 Task: Plan a time block for volunteering at the local shelter.
Action: Mouse moved to (102, 125)
Screenshot: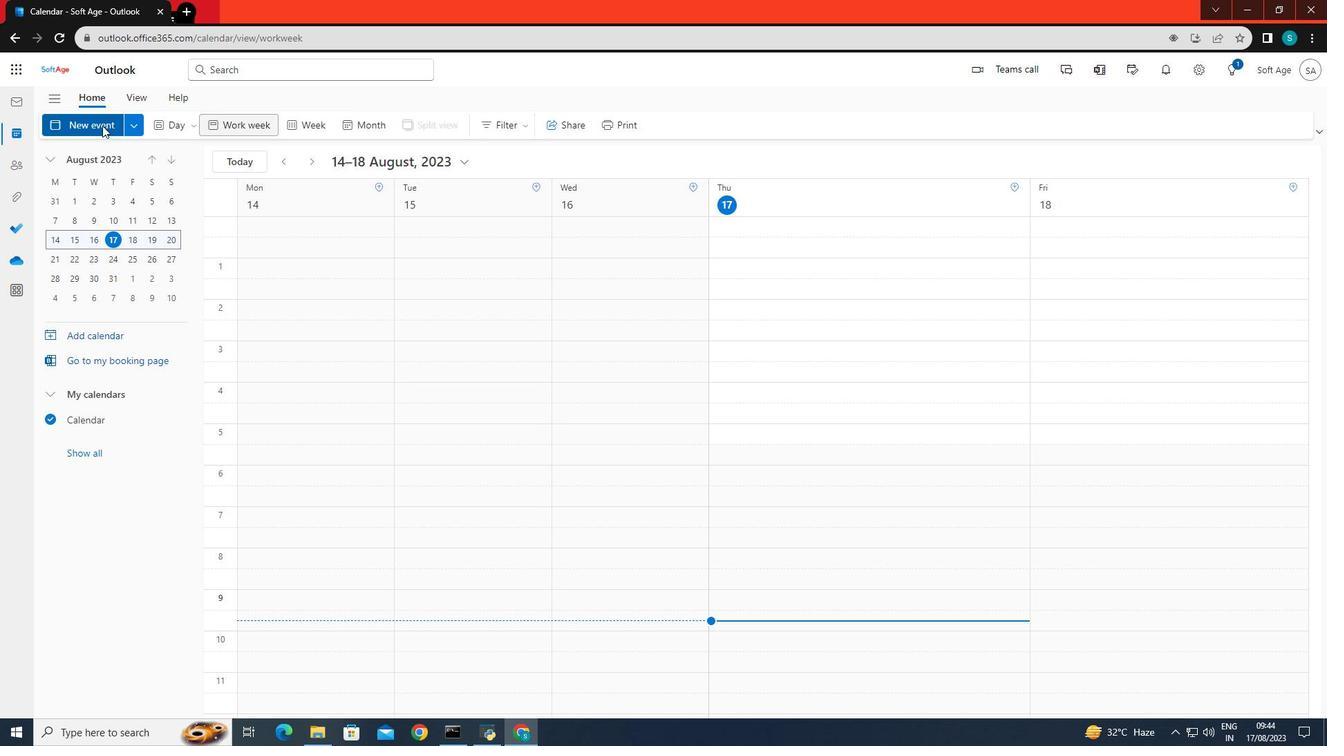 
Action: Mouse pressed left at (102, 125)
Screenshot: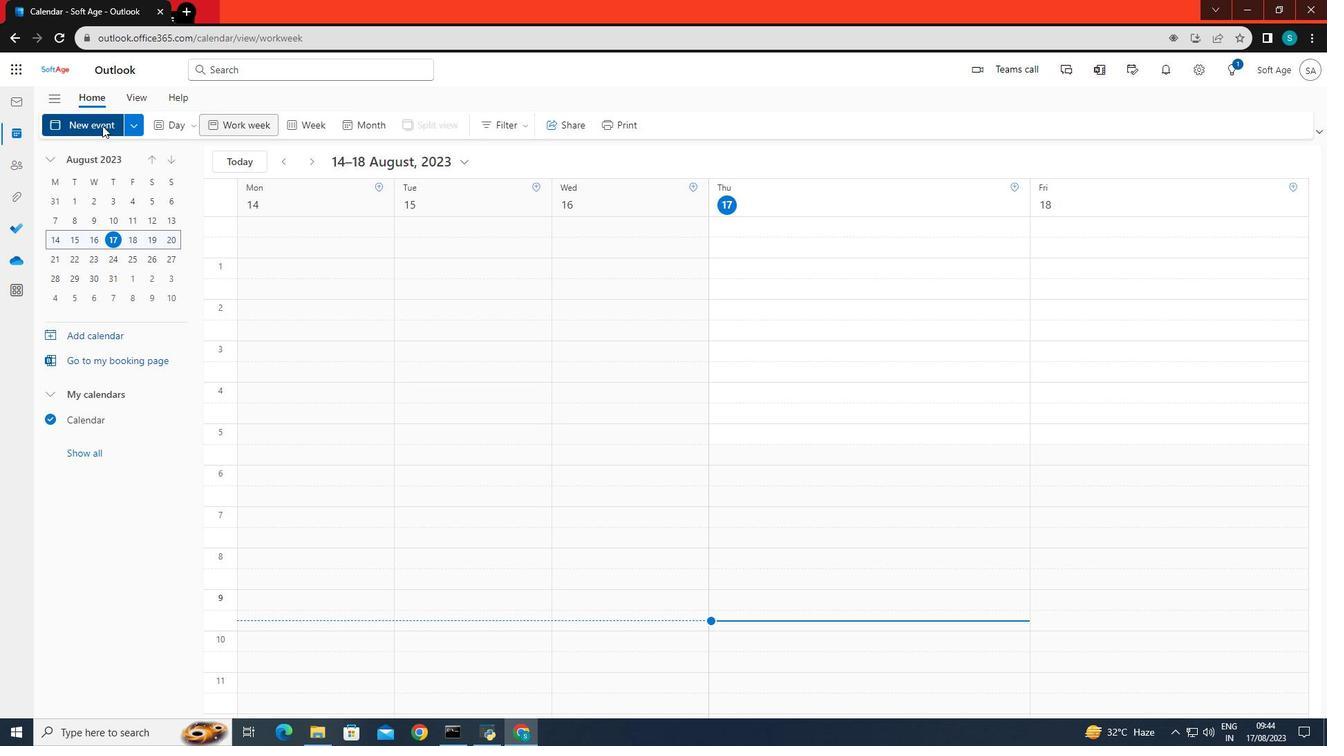 
Action: Mouse moved to (355, 208)
Screenshot: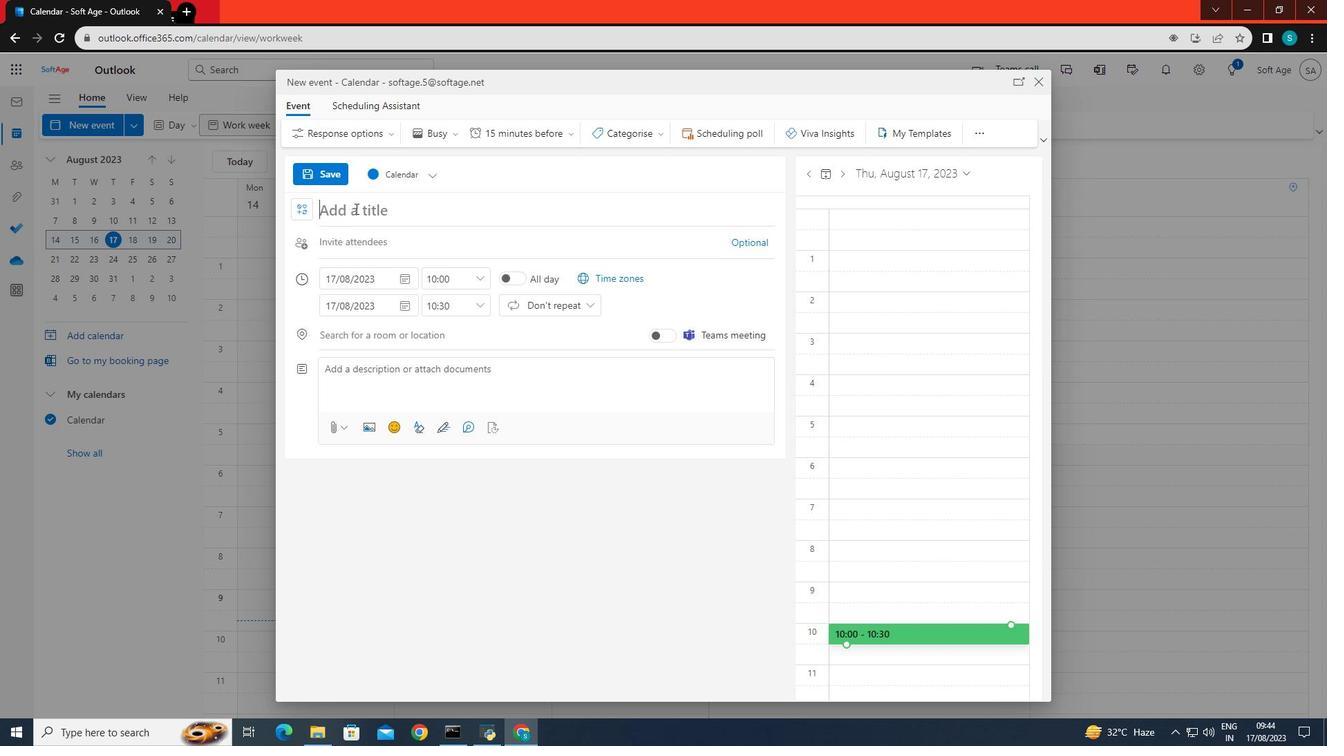 
Action: Mouse pressed left at (355, 208)
Screenshot: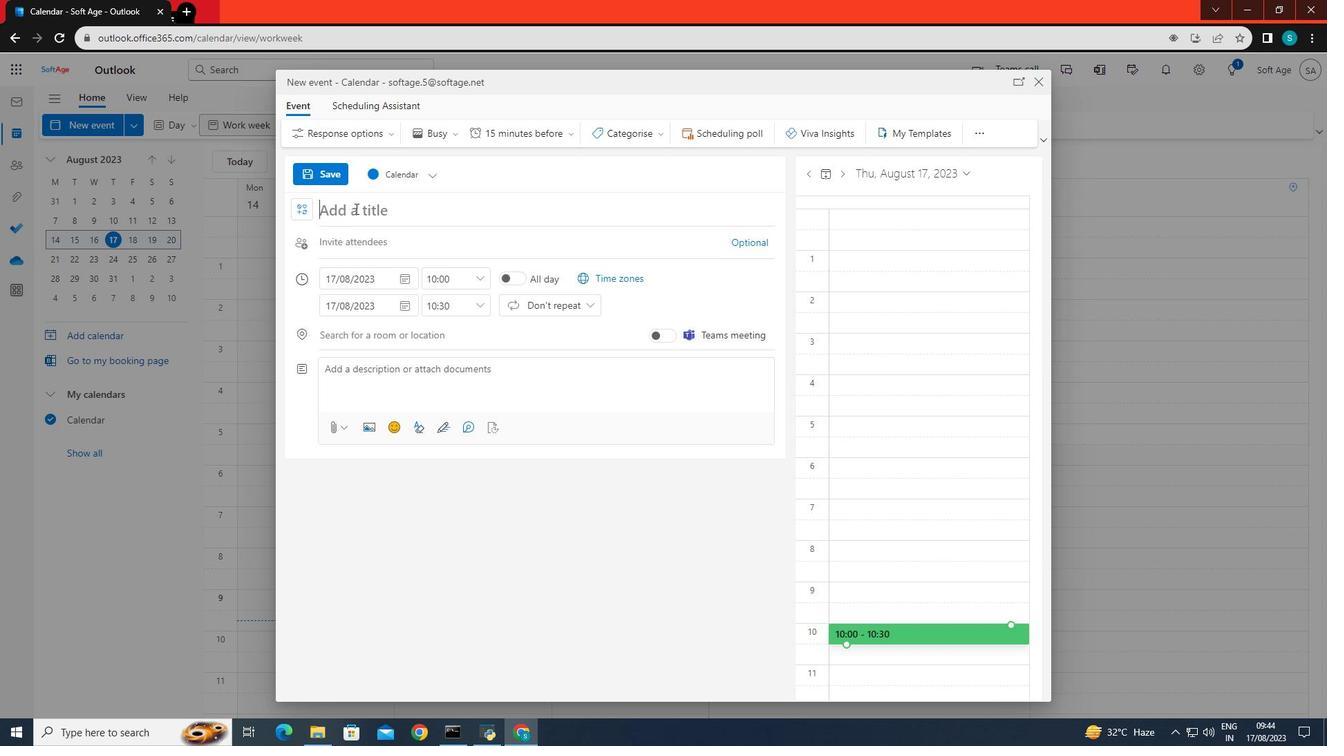 
Action: Key pressed <Key.caps_lock>VOL<Key.backspace><Key.backspace><Key.caps_lock>olunteering<Key.space>at<Key.space>the<Key.space>loa<Key.backspace>cal<Key.space>shelter
Screenshot: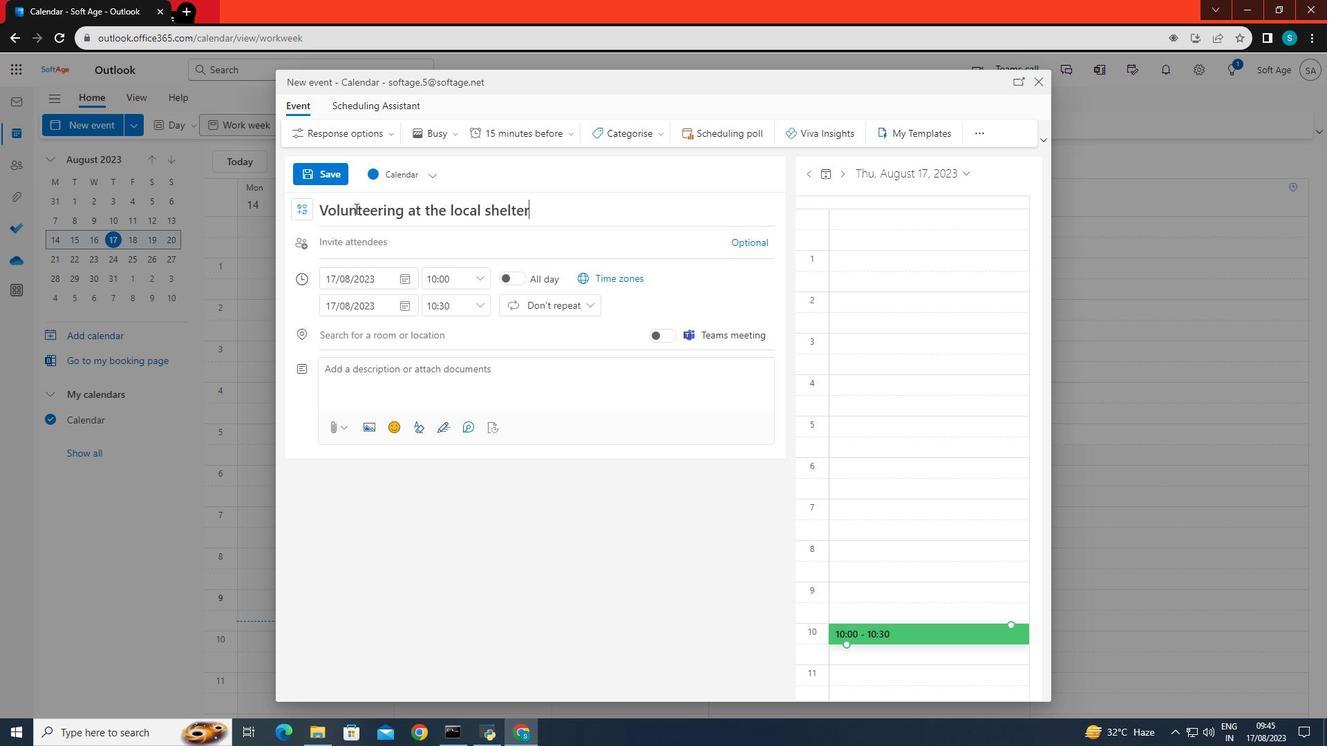 
Action: Mouse moved to (338, 279)
Screenshot: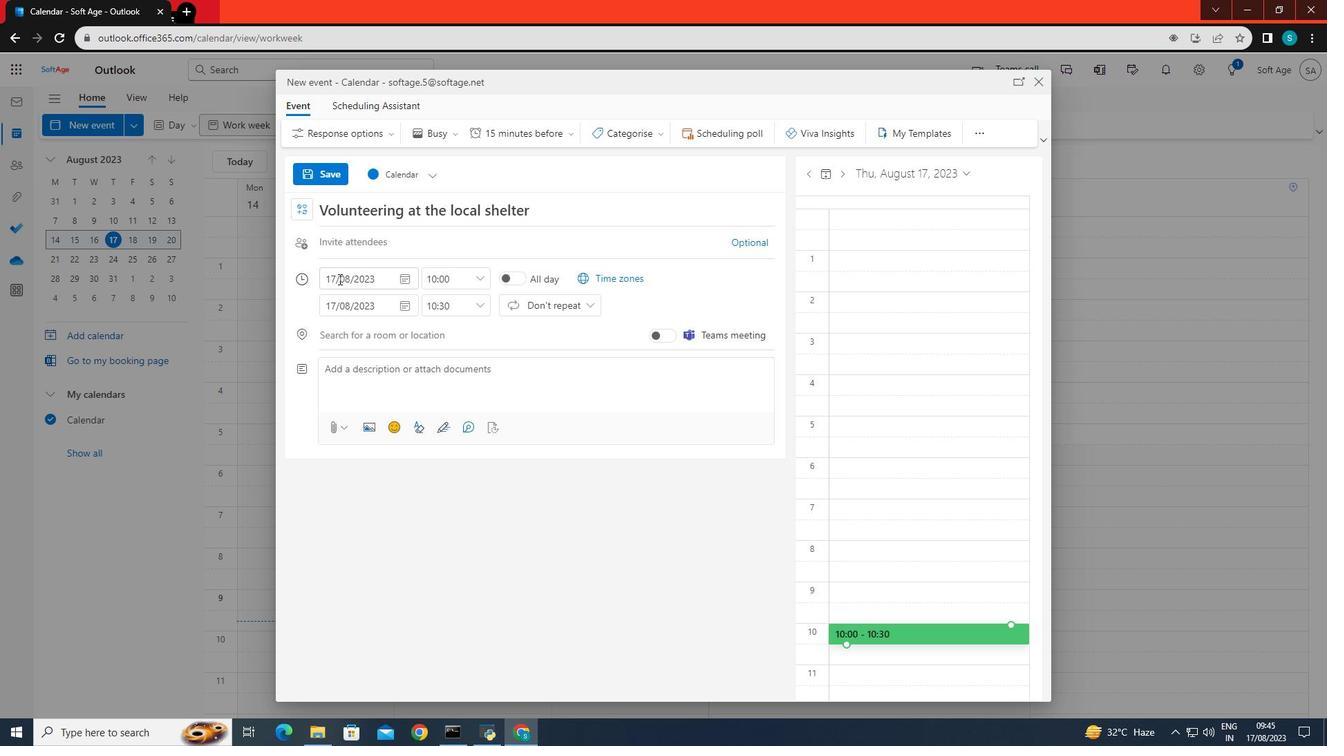 
Action: Mouse pressed left at (338, 279)
Screenshot: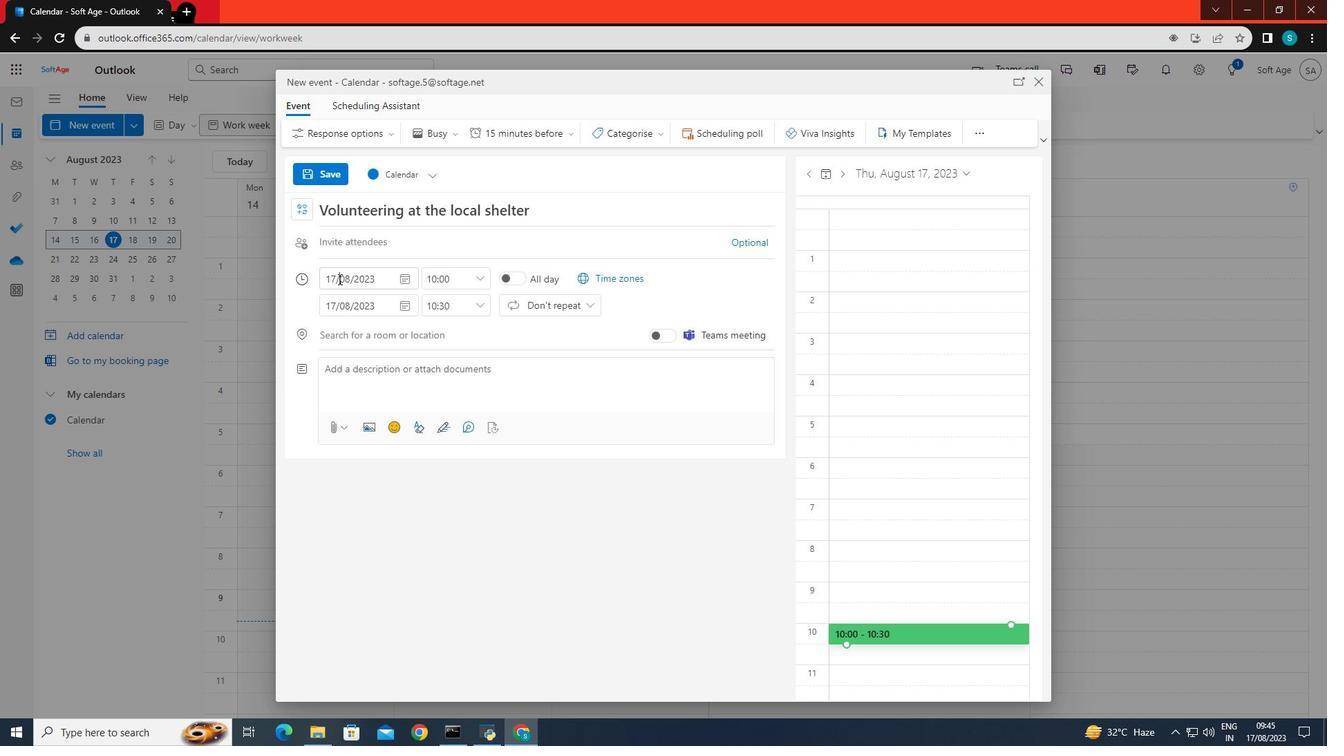
Action: Mouse moved to (392, 423)
Screenshot: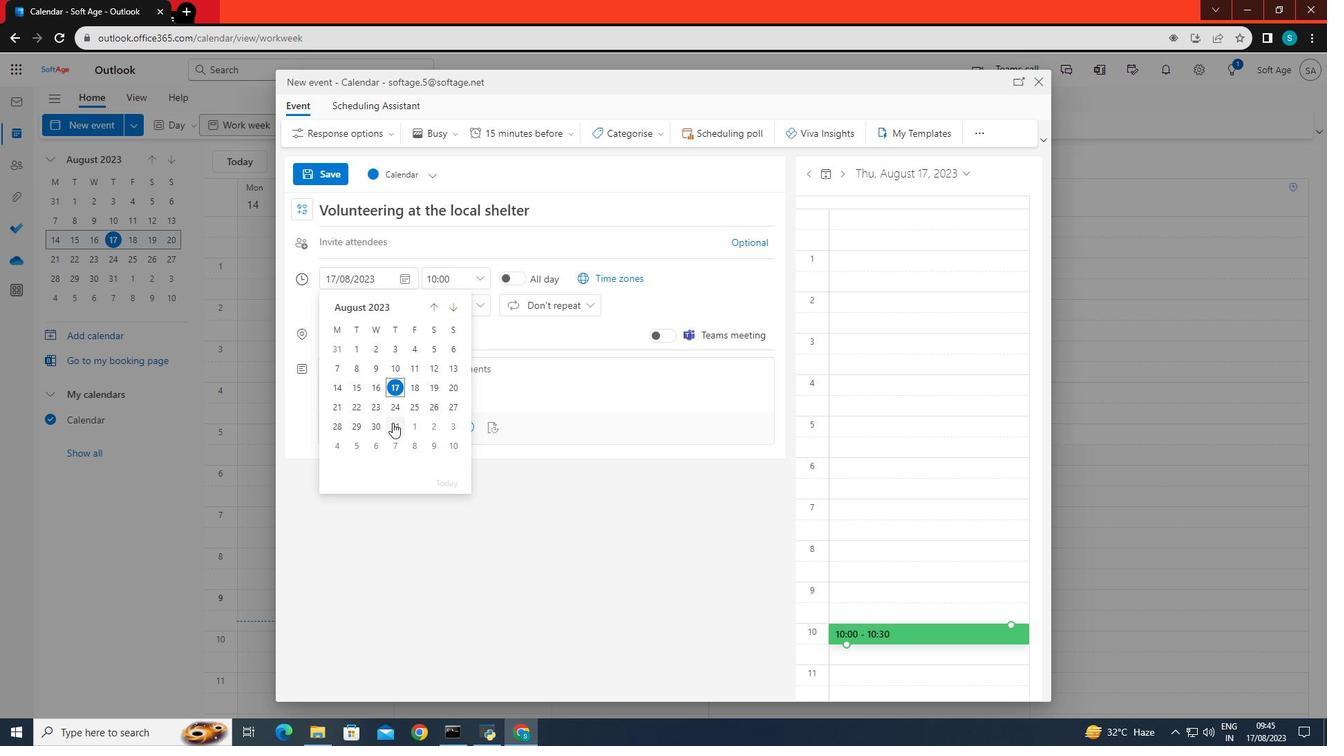 
Action: Mouse pressed left at (392, 423)
Screenshot: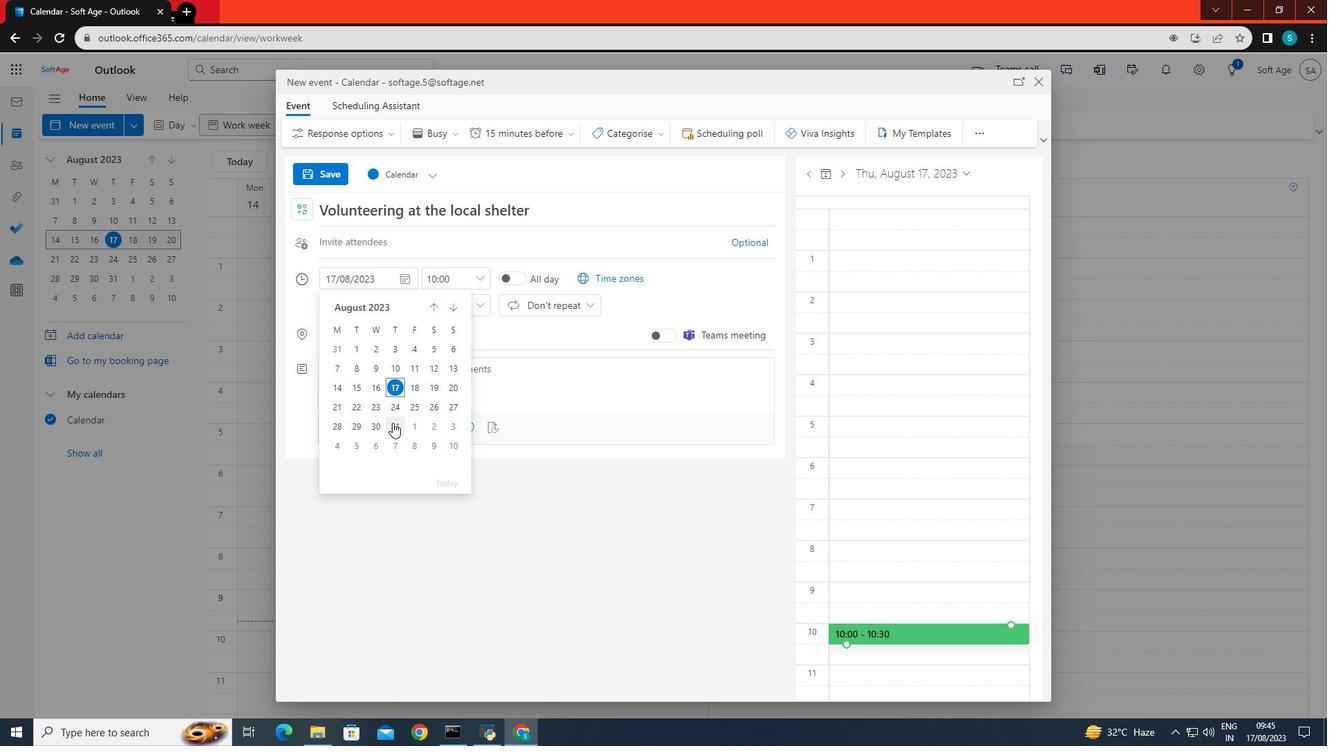 
Action: Mouse moved to (483, 283)
Screenshot: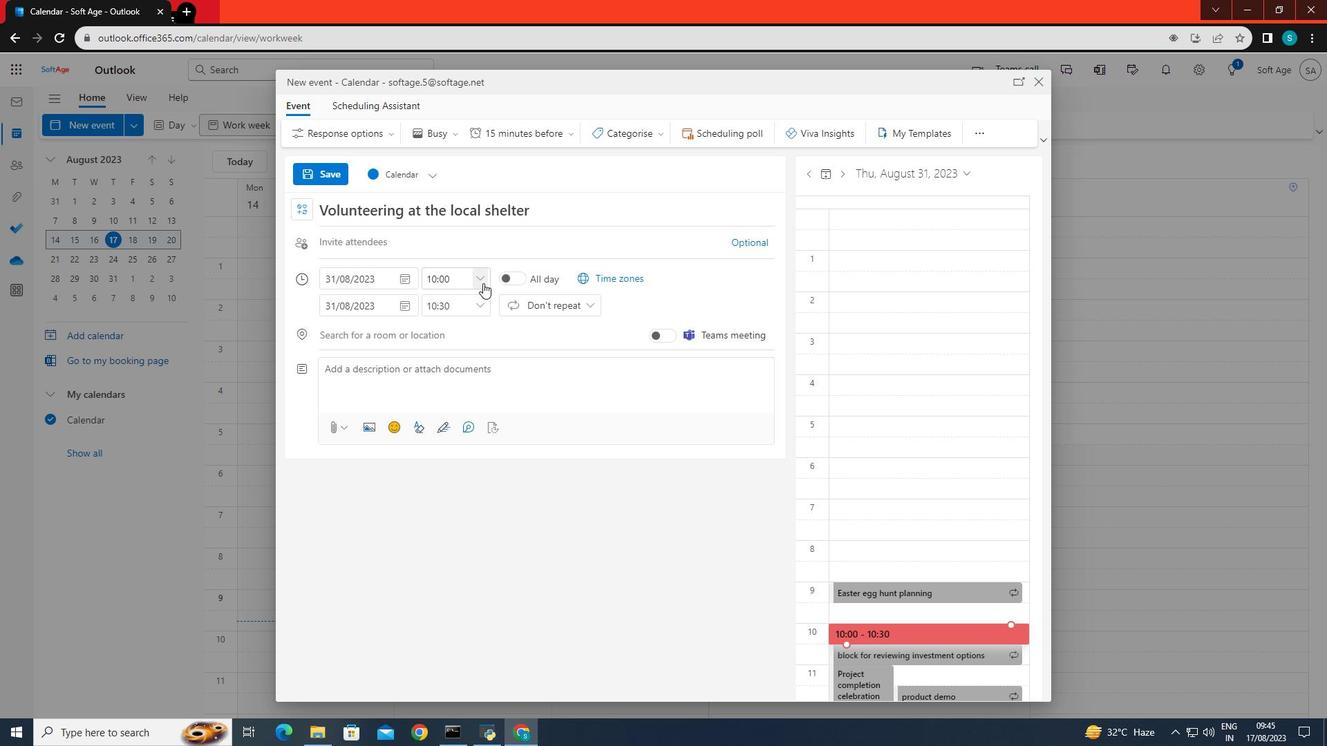 
Action: Mouse pressed left at (483, 283)
Screenshot: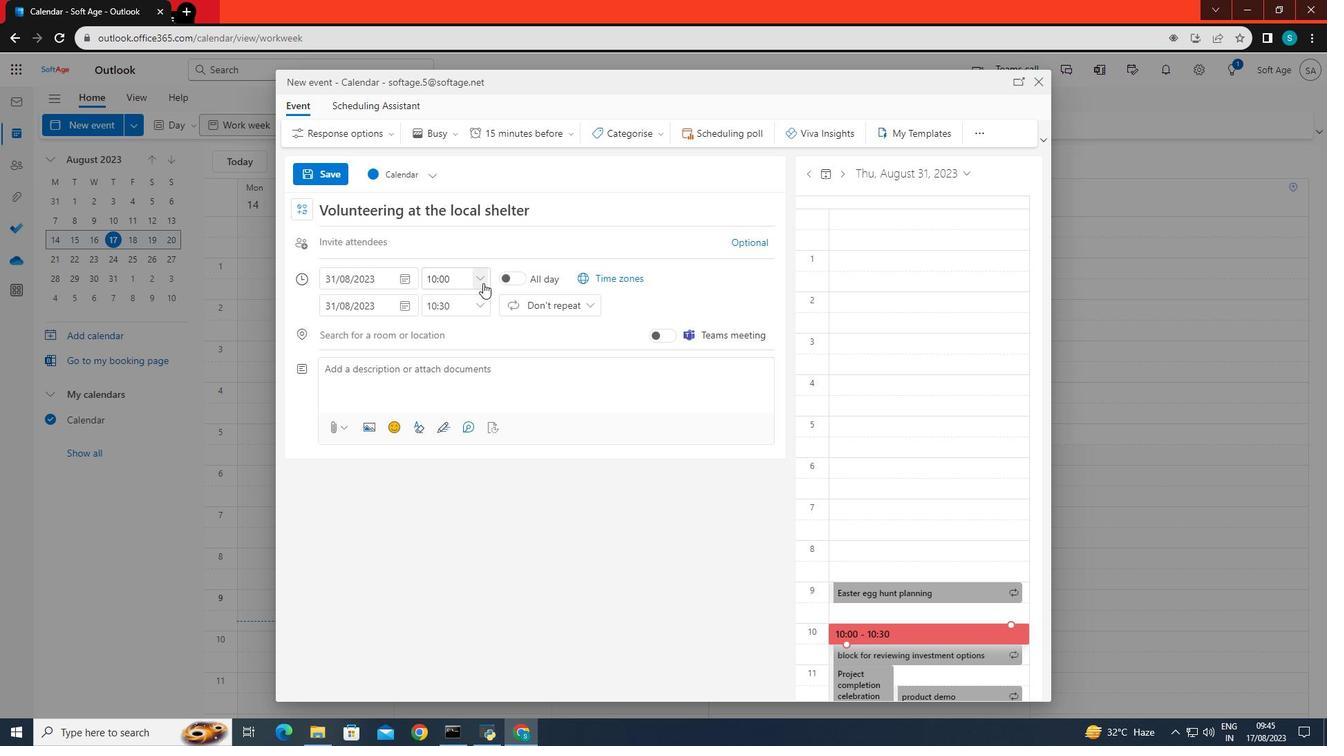 
Action: Mouse moved to (449, 351)
Screenshot: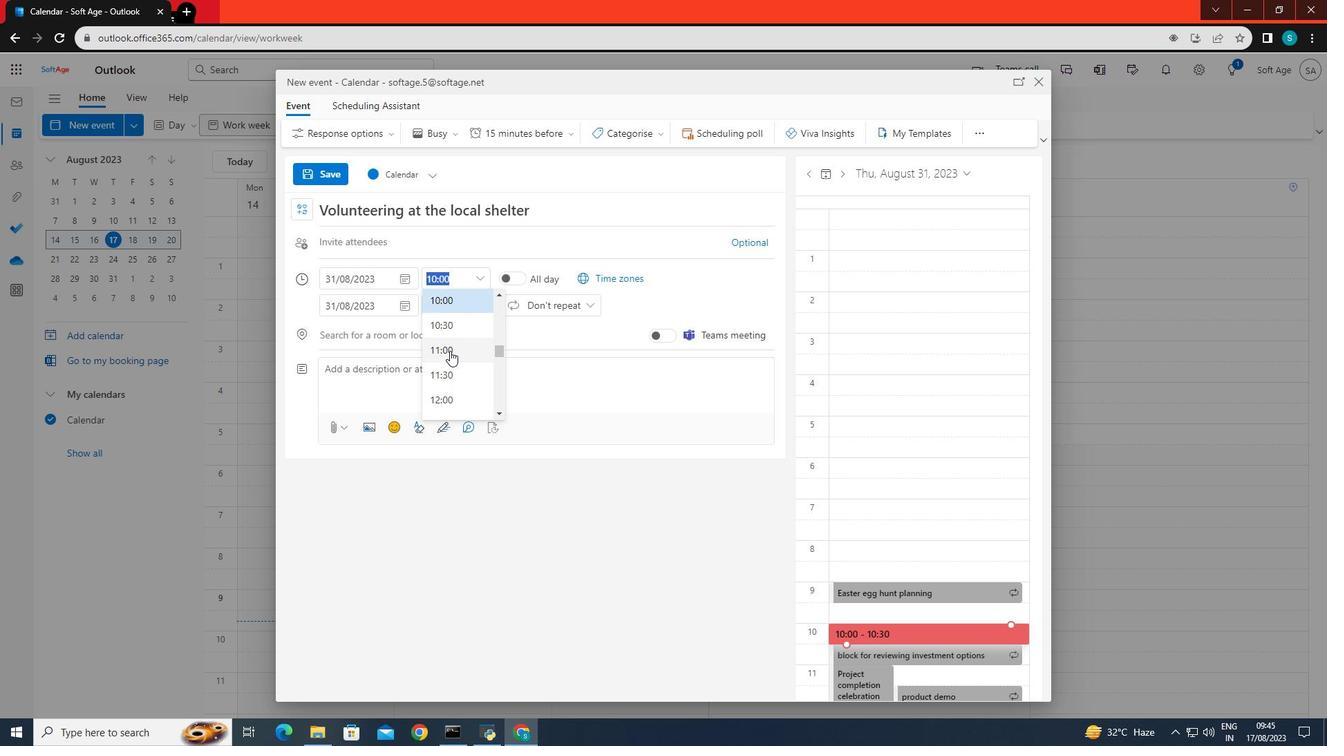 
Action: Mouse pressed left at (449, 351)
Screenshot: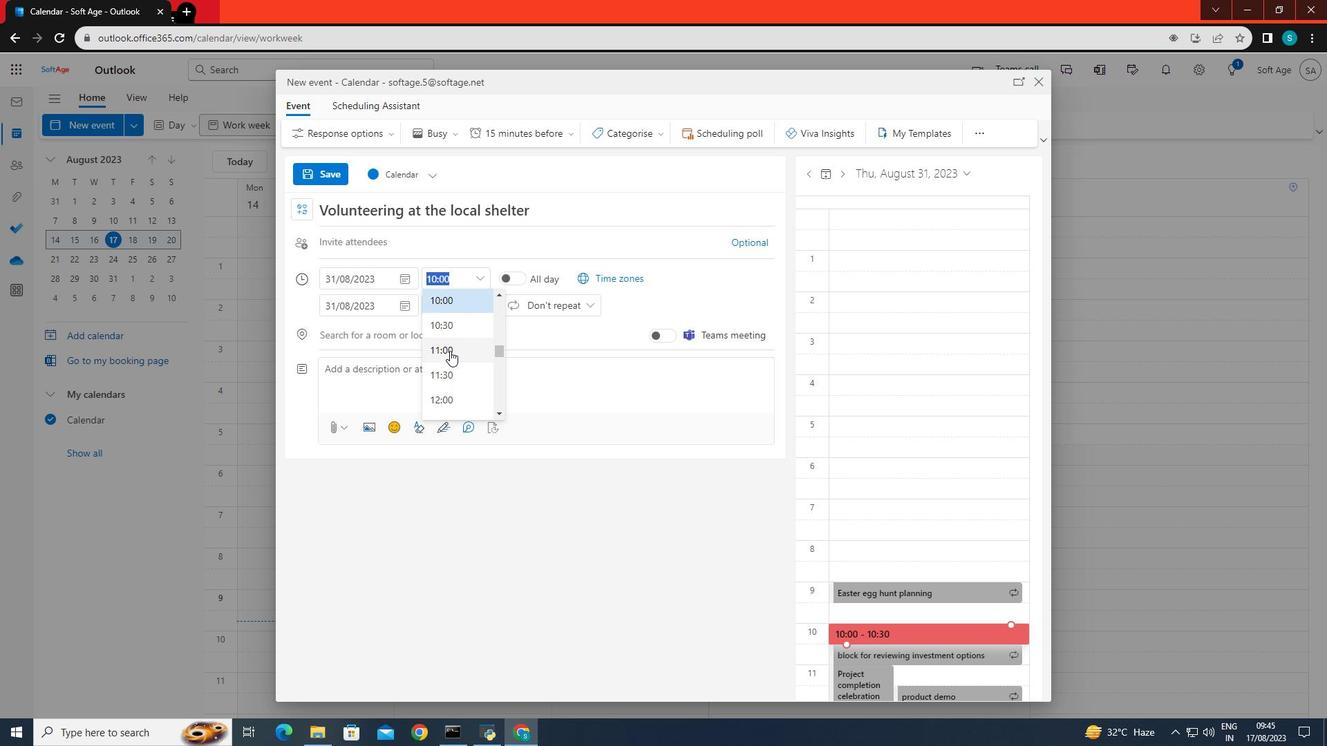 
Action: Mouse moved to (430, 378)
Screenshot: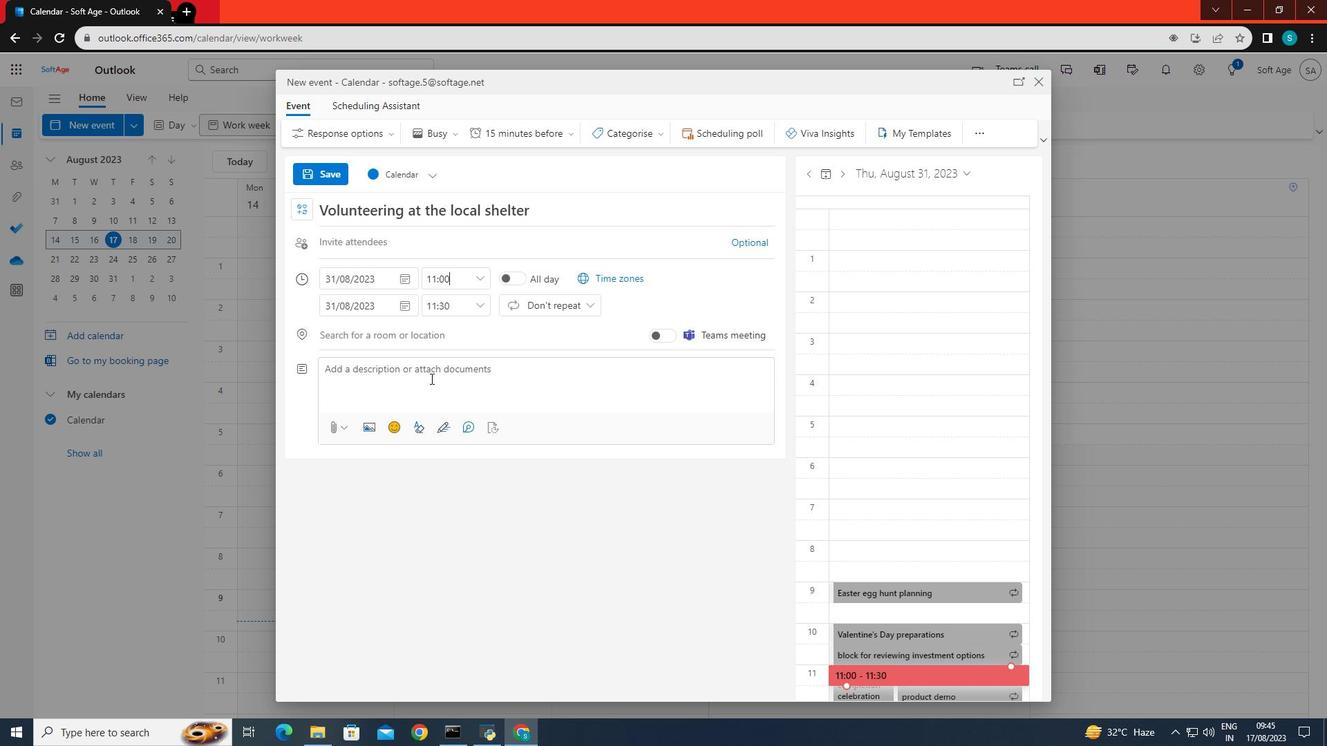 
Action: Mouse pressed left at (430, 378)
Screenshot: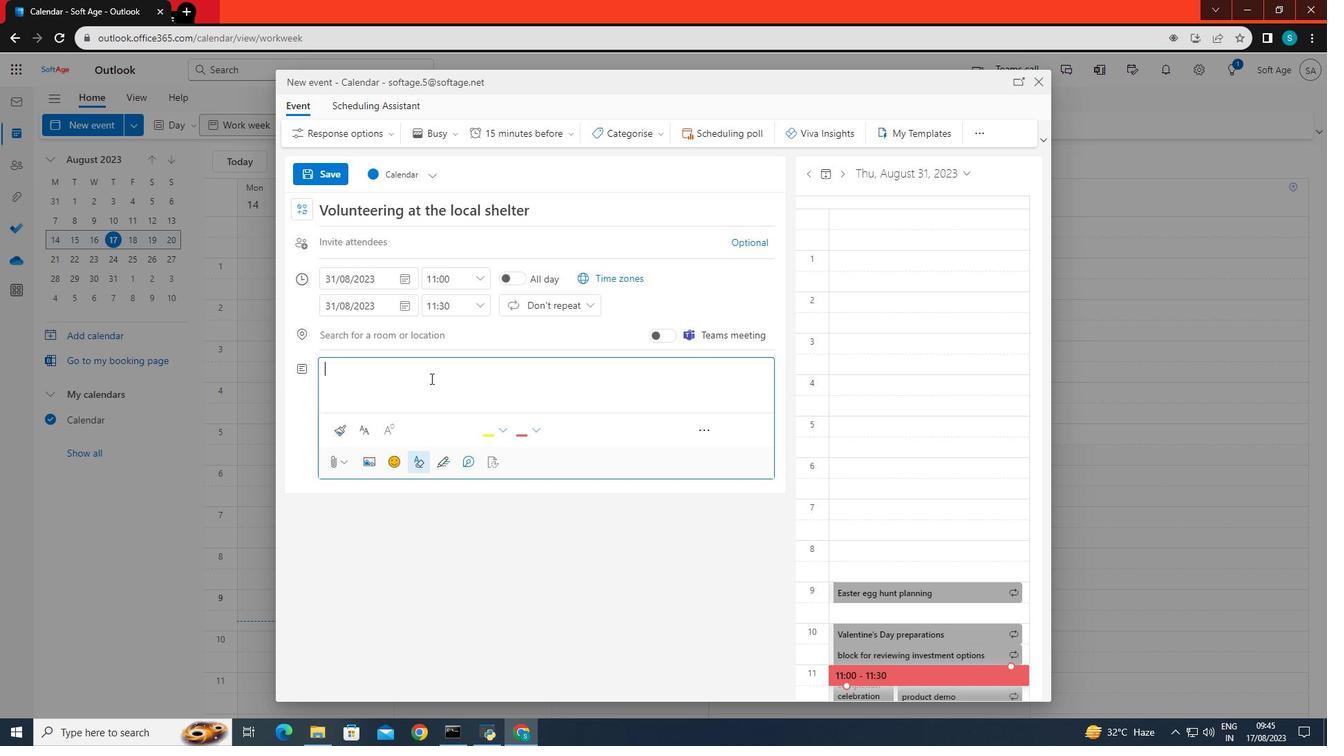 
Action: Mouse moved to (429, 377)
Screenshot: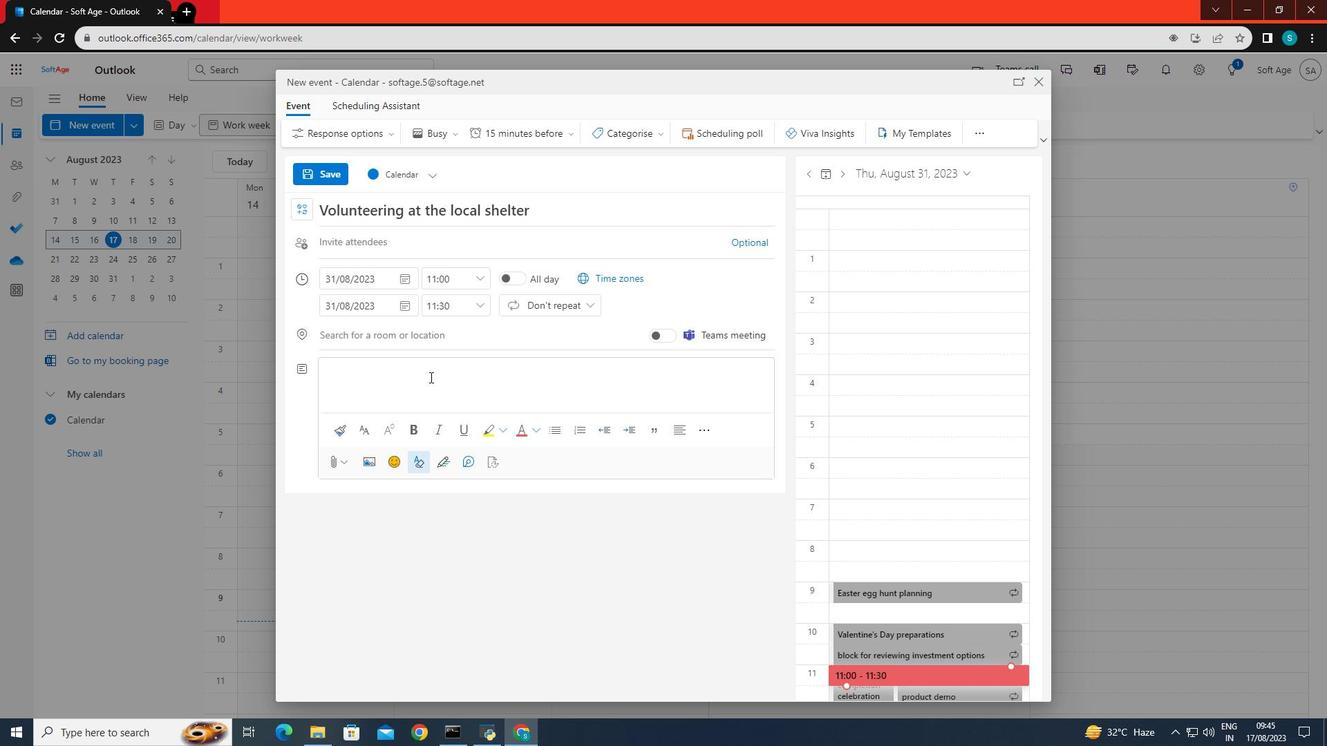 
Action: Key pressed <Key.caps_lock>P<Key.caps_lock>lan<Key.space>a<Key.space>volunteering<Key.space>at<Key.space>the<Key.space>local<Key.space>shelter
Screenshot: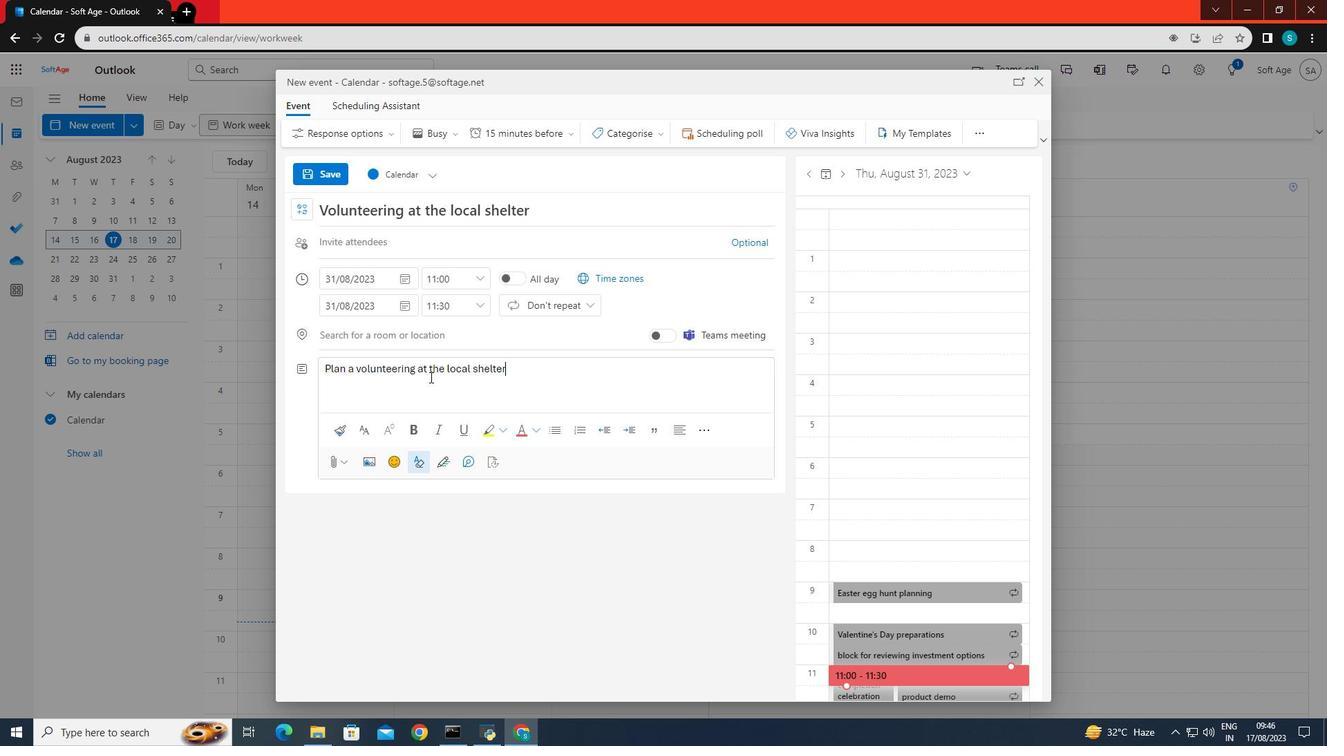 
Action: Mouse moved to (371, 371)
Screenshot: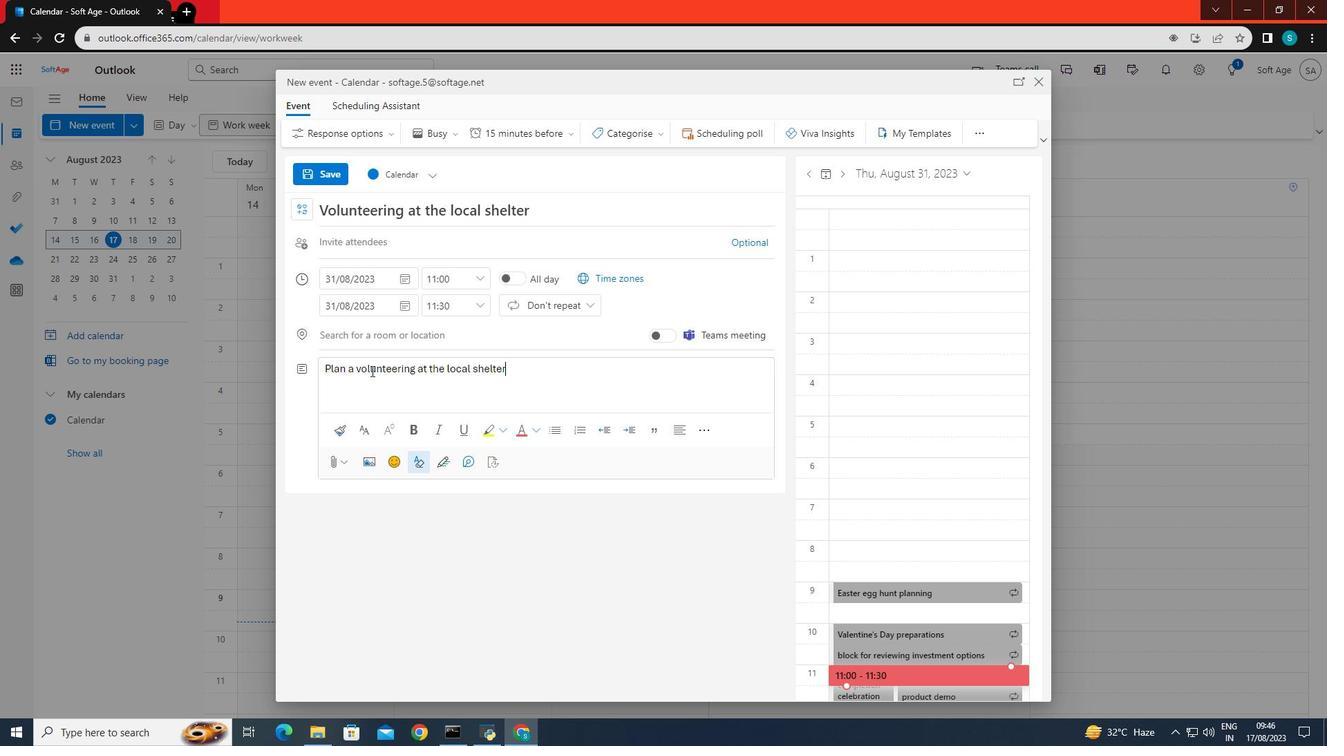 
Action: Key pressed .
Screenshot: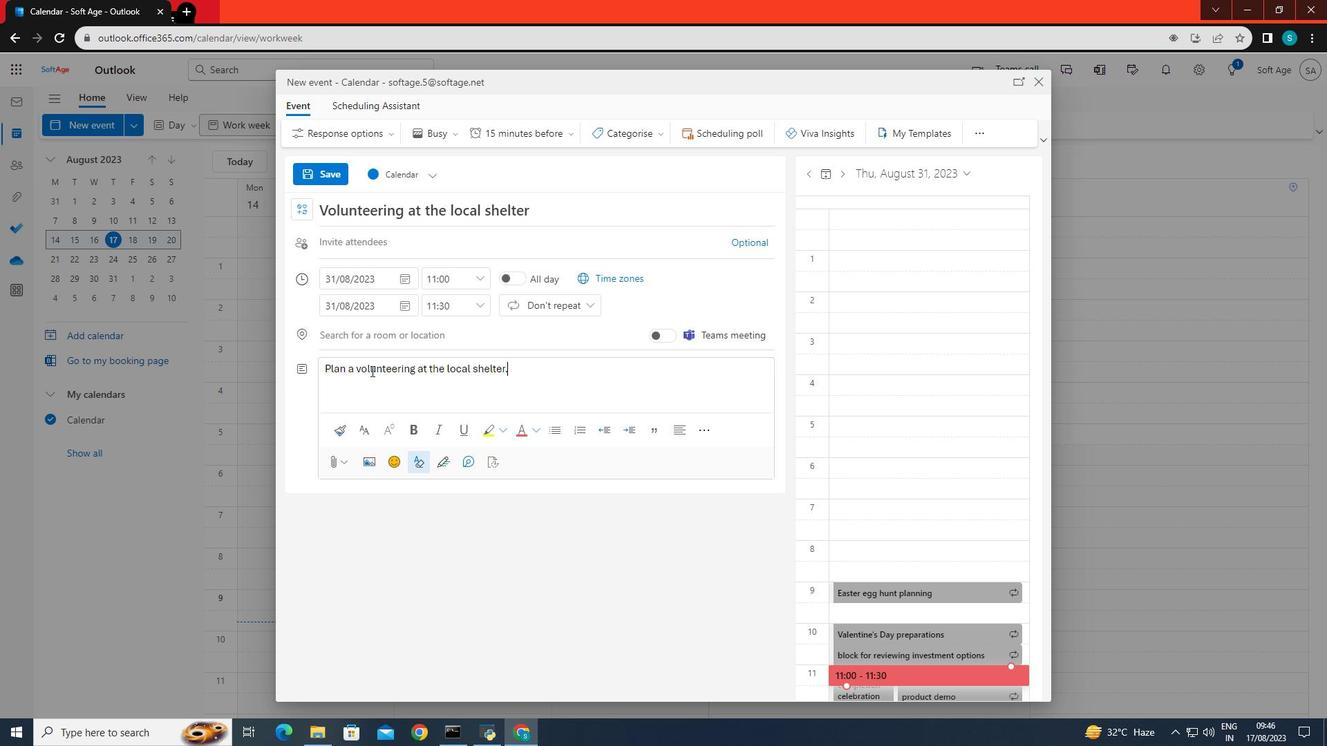 
Action: Mouse moved to (407, 283)
Screenshot: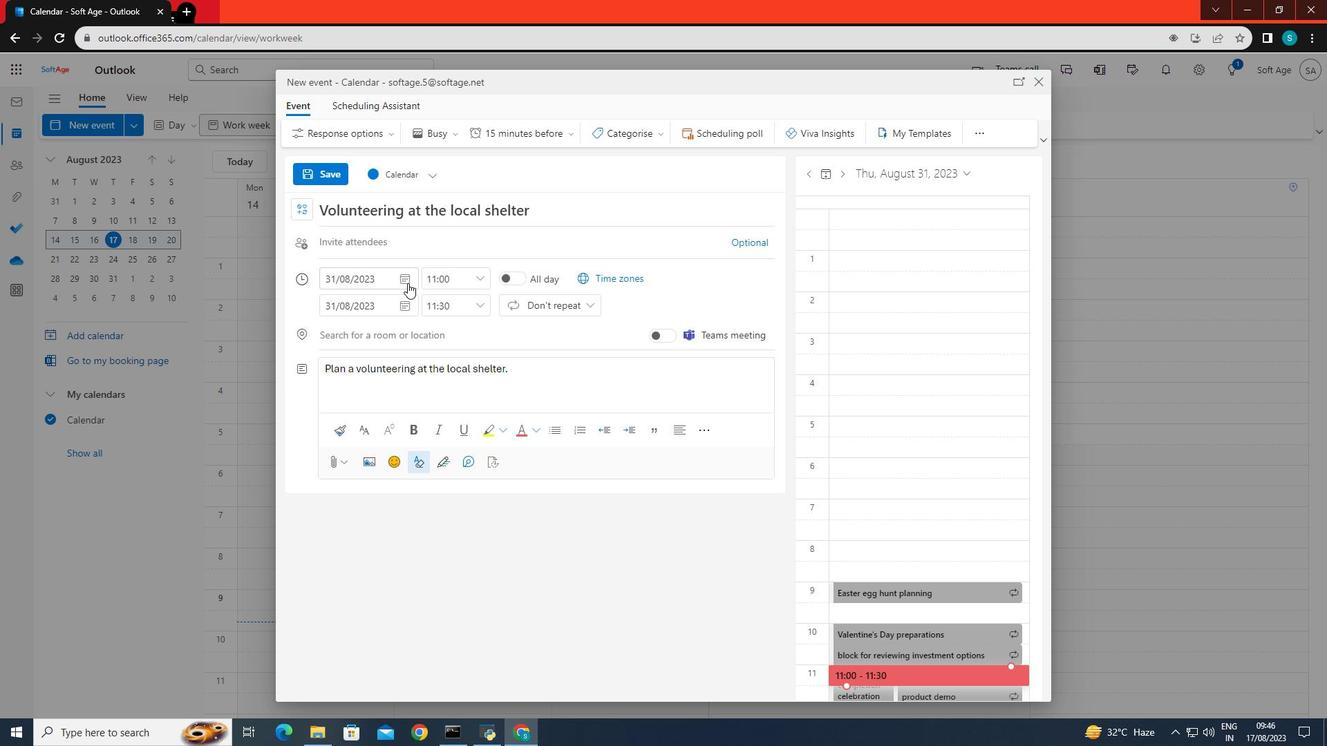 
Action: Mouse scrolled (407, 282) with delta (0, 0)
Screenshot: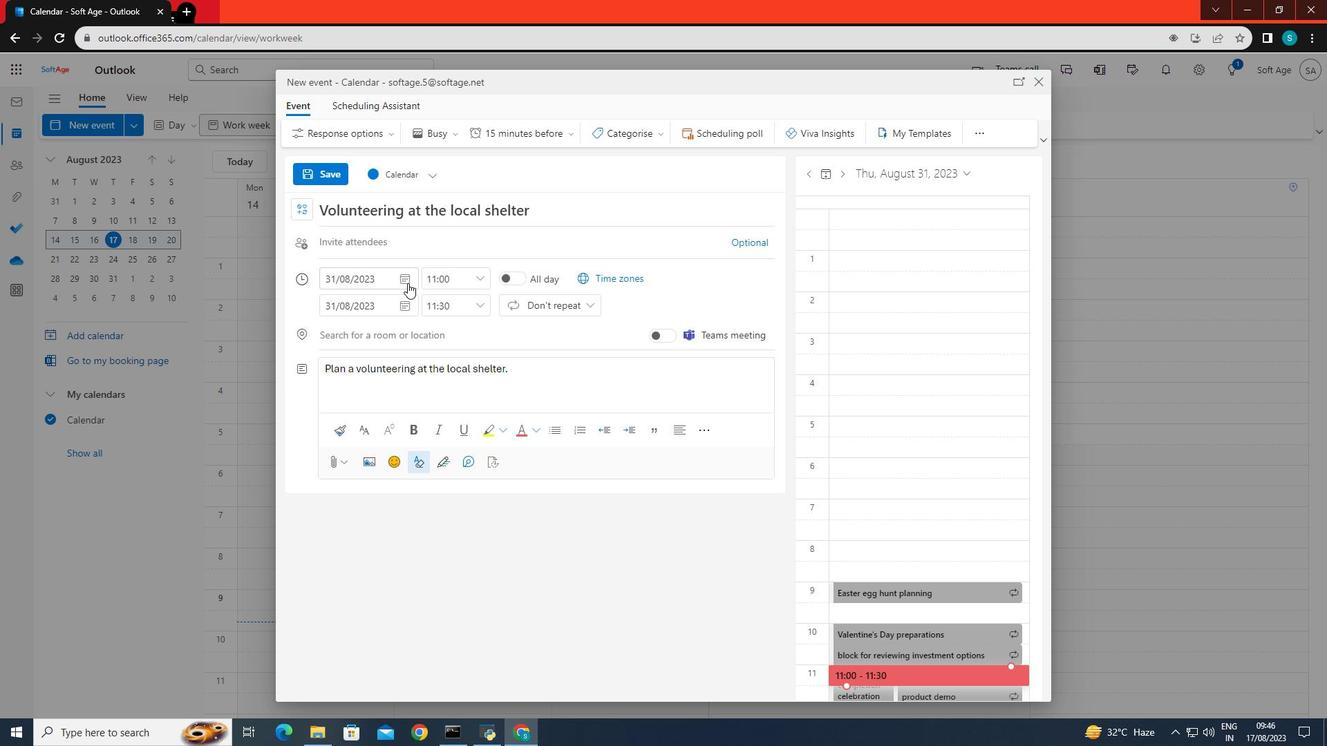 
Action: Mouse moved to (561, 306)
Screenshot: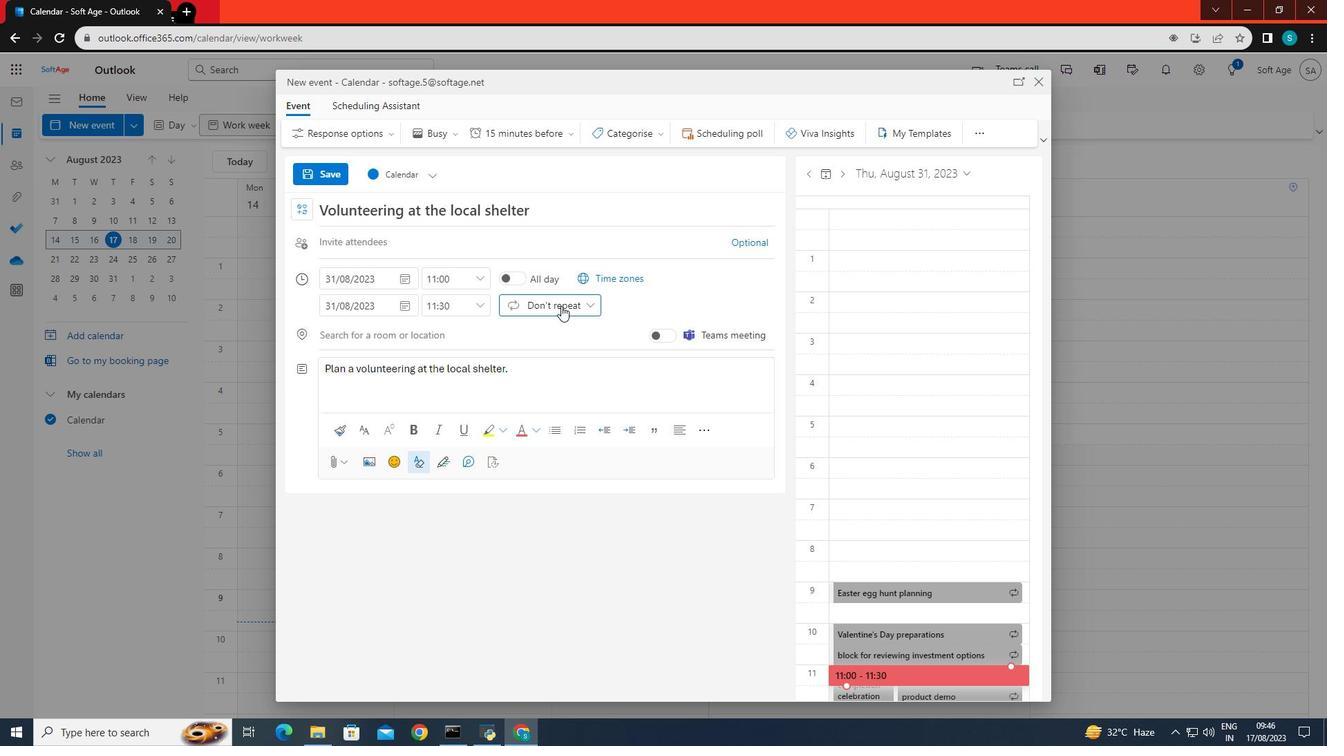 
Action: Mouse pressed left at (561, 306)
Screenshot: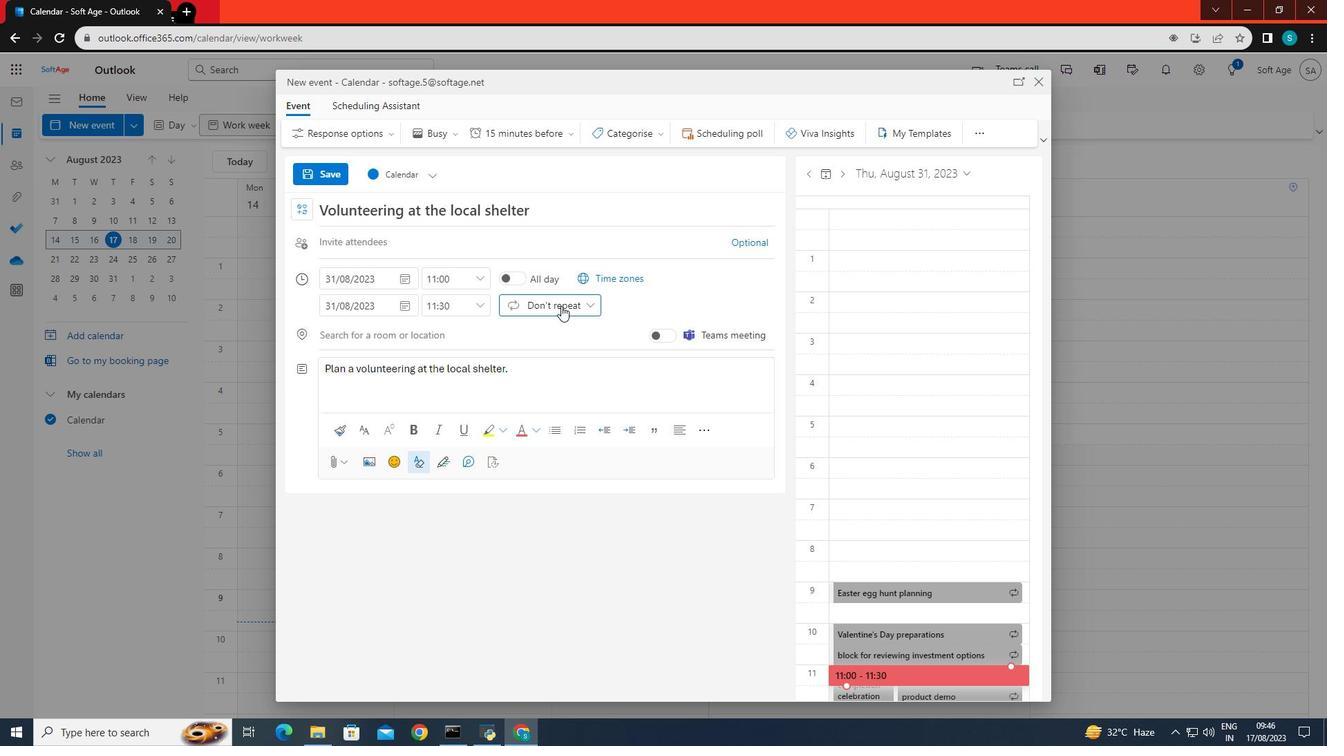 
Action: Mouse moved to (549, 378)
Screenshot: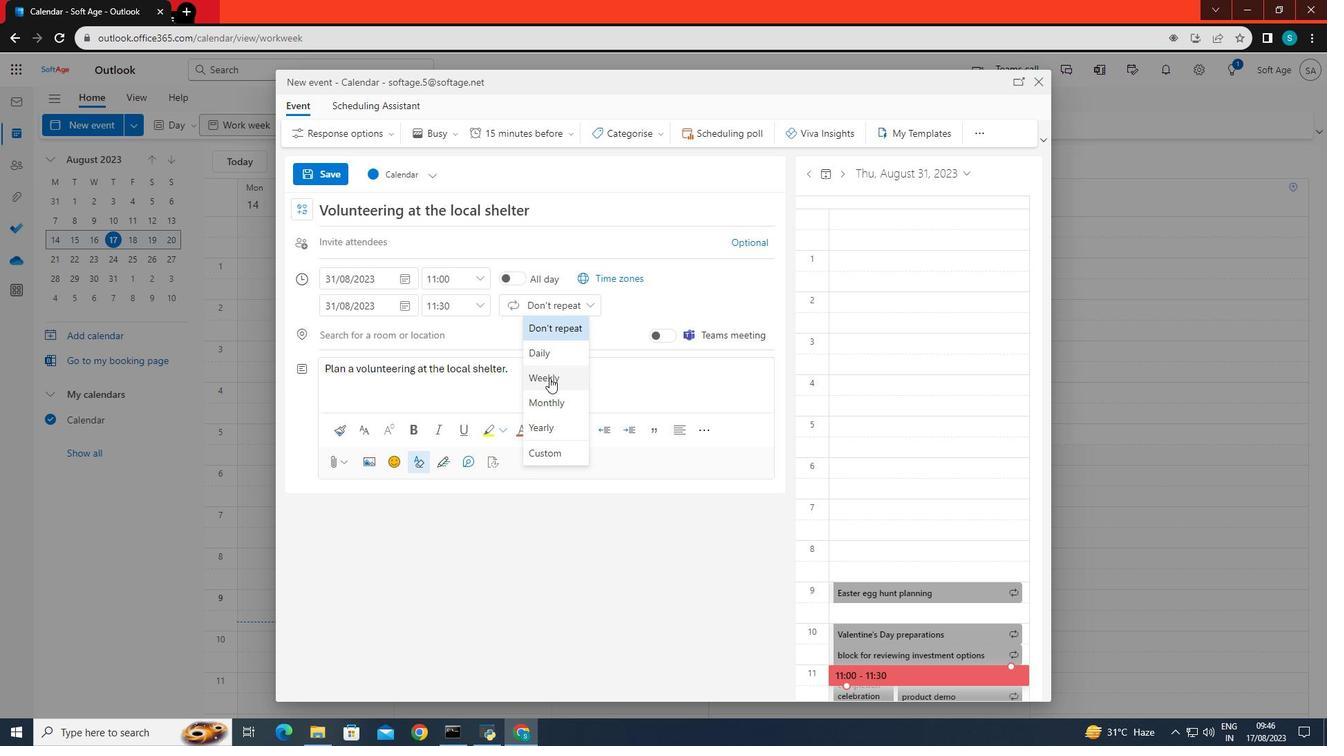 
Action: Mouse pressed left at (549, 378)
Screenshot: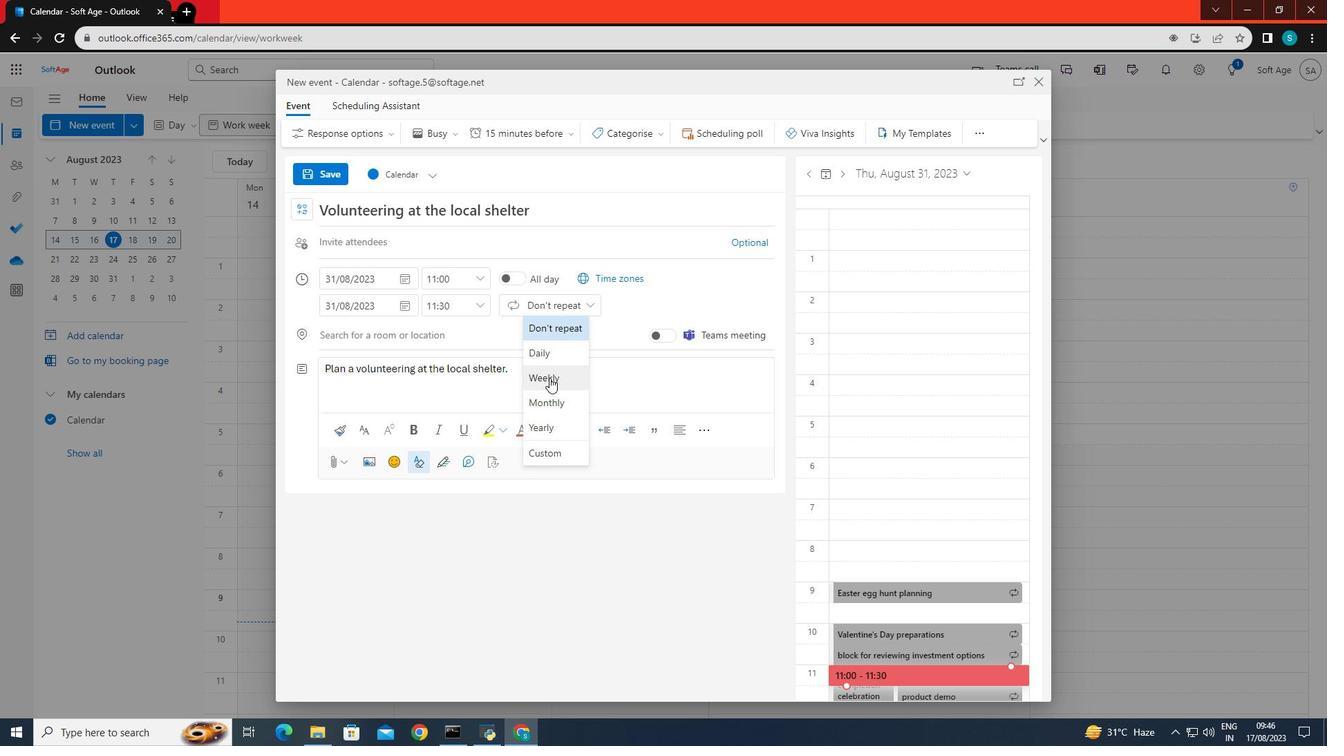
Action: Mouse moved to (663, 483)
Screenshot: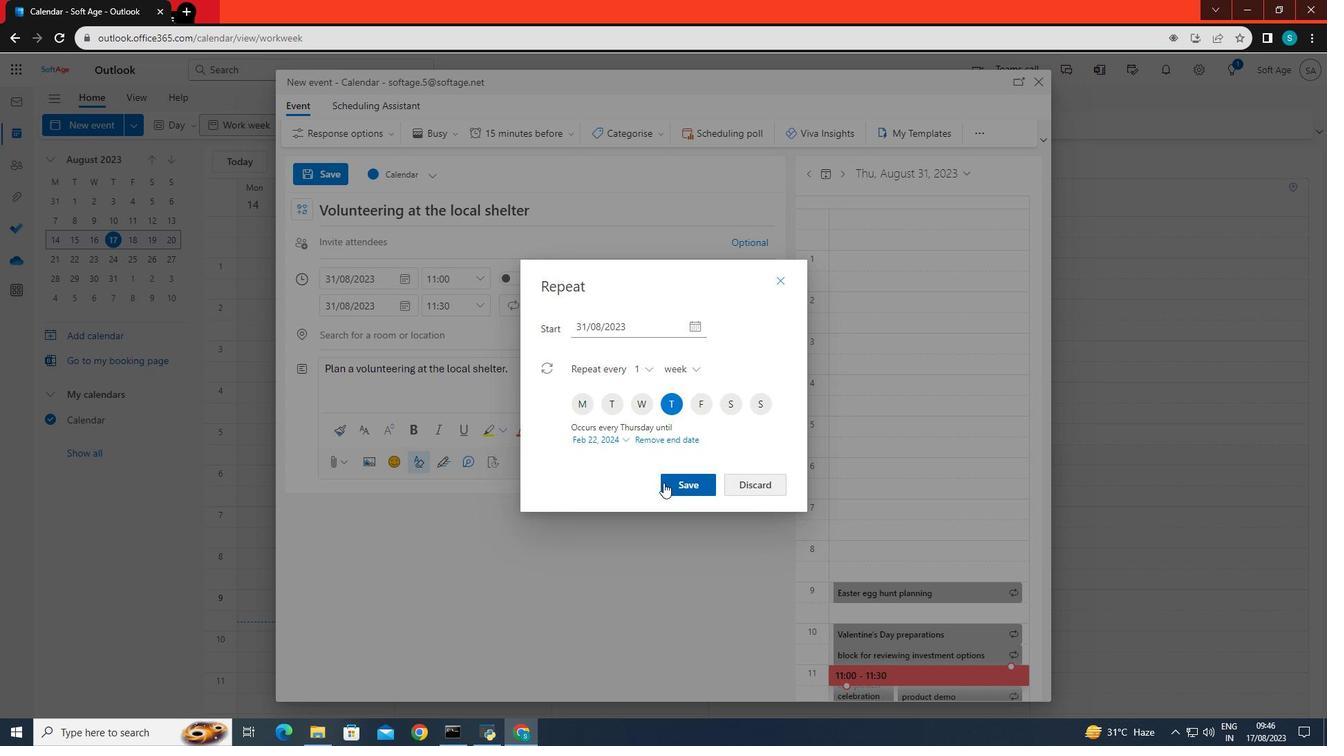 
Action: Mouse pressed left at (663, 483)
Screenshot: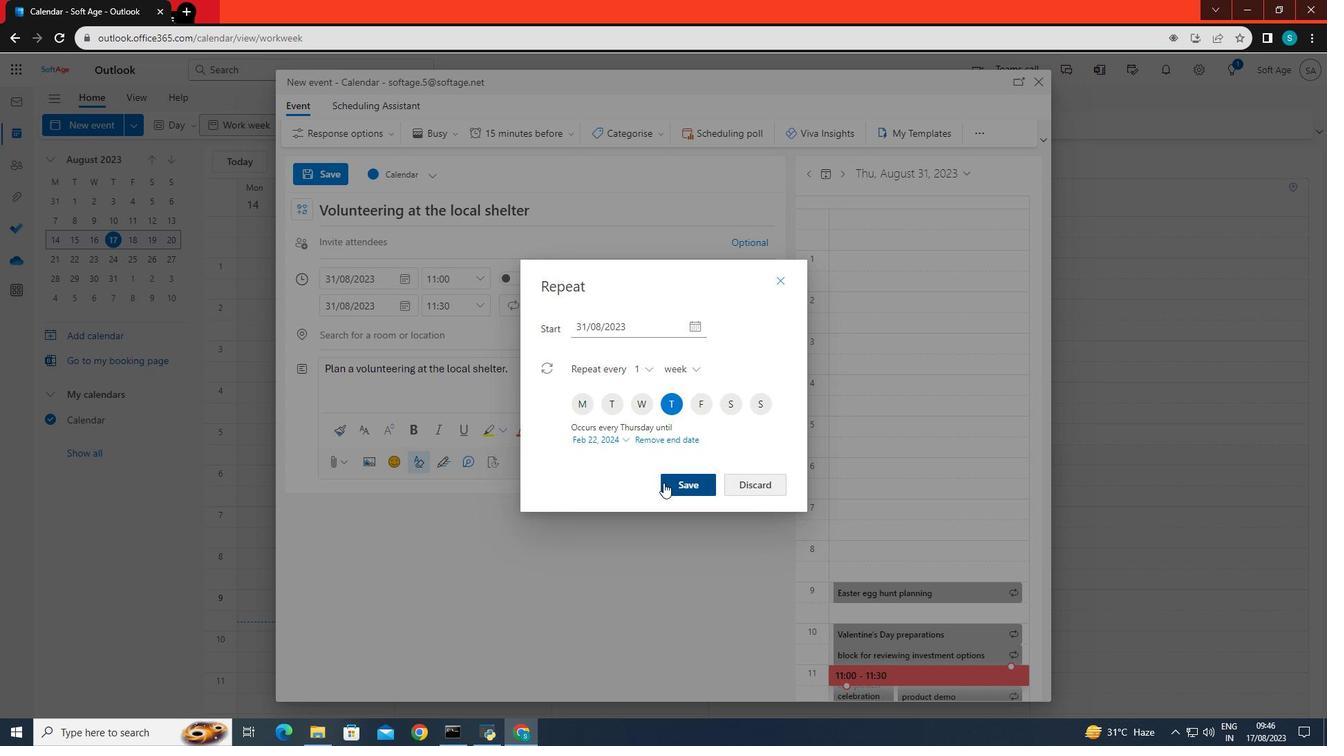 
Action: Mouse moved to (328, 177)
Screenshot: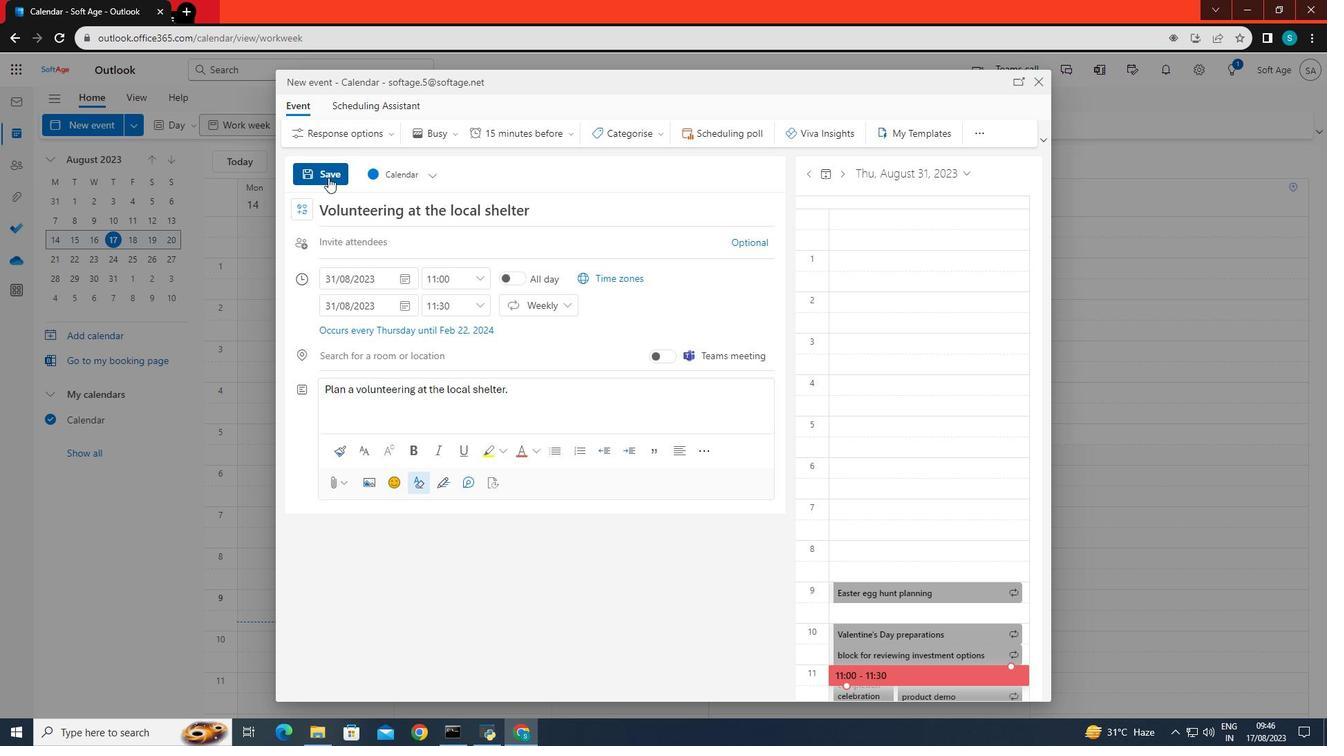 
Action: Mouse pressed left at (328, 177)
Screenshot: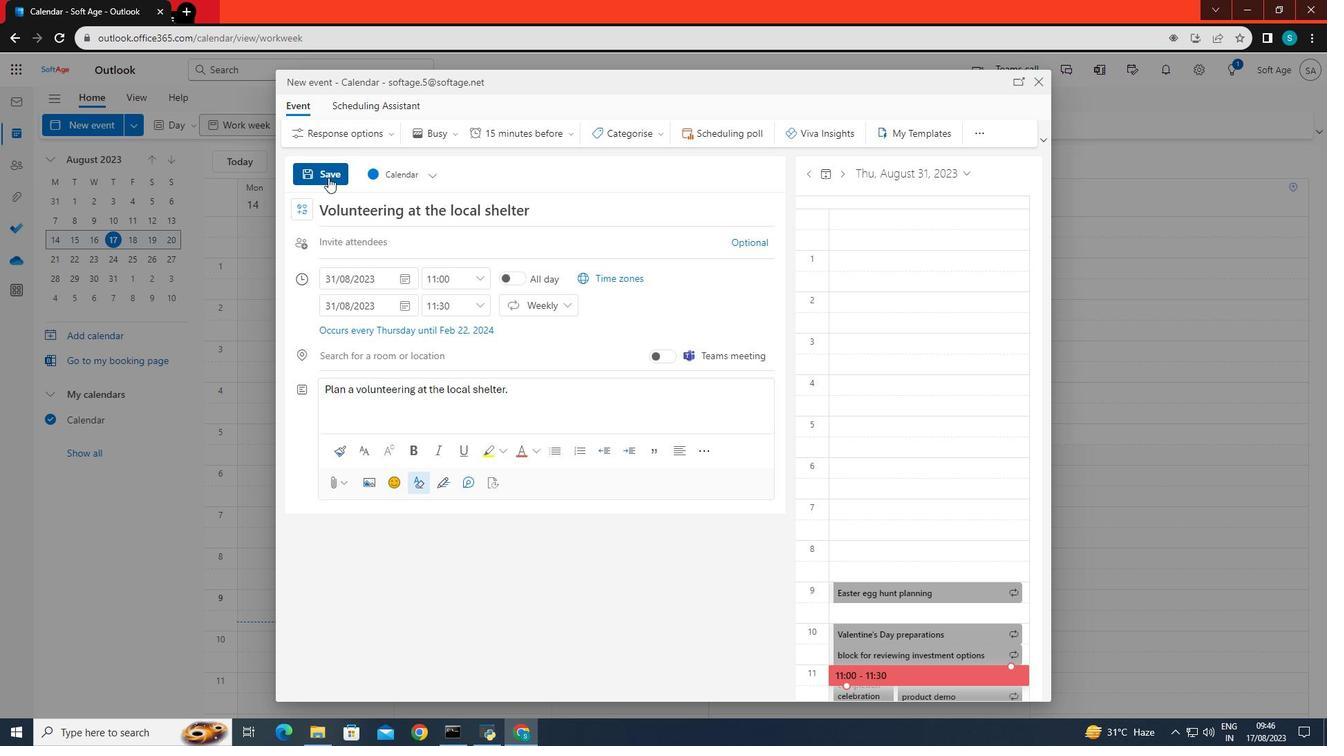 
